 Task: Choose add/remove and create a new card with title and write card title "design landing page layout" in the add/remove.
Action: Mouse moved to (926, 76)
Screenshot: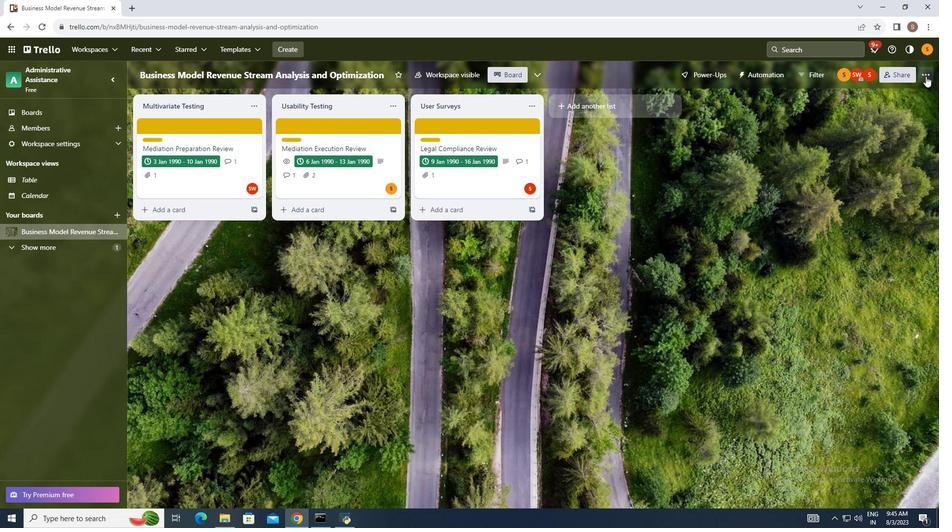
Action: Mouse pressed left at (926, 76)
Screenshot: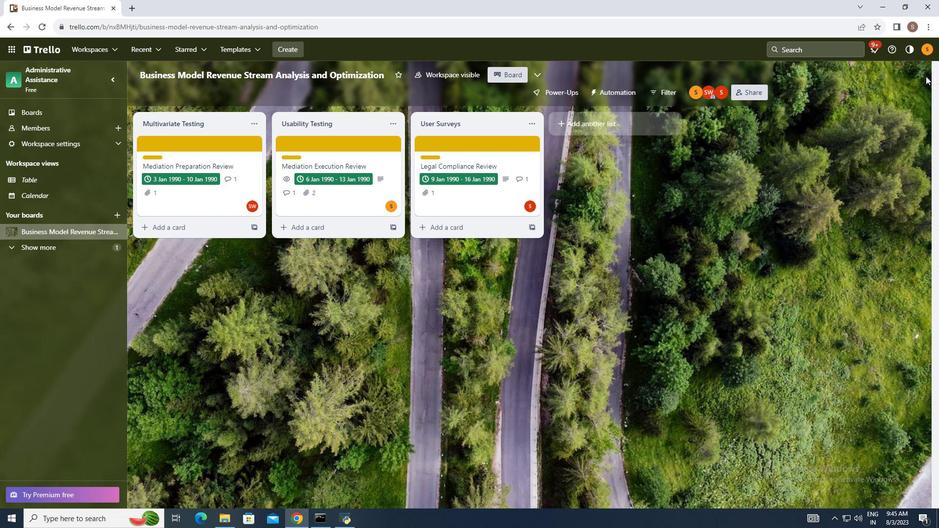 
Action: Mouse moved to (836, 209)
Screenshot: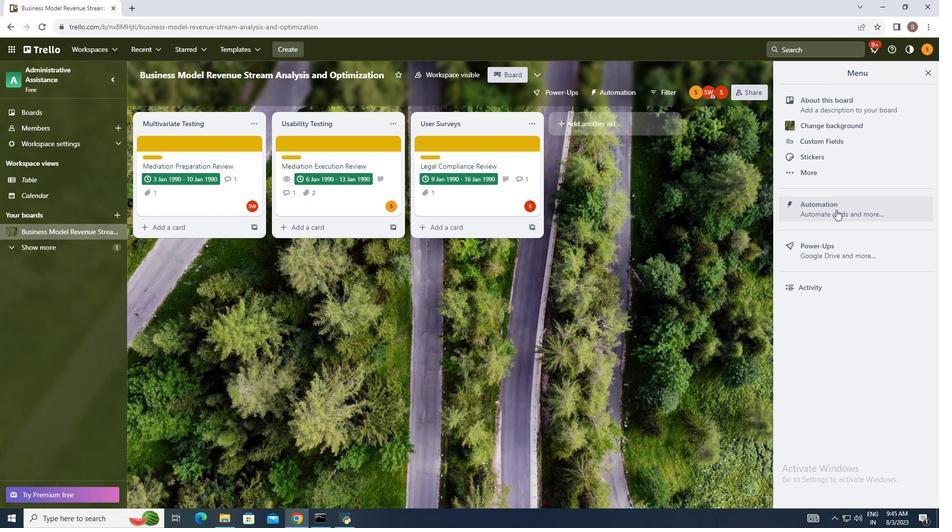 
Action: Mouse pressed left at (836, 209)
Screenshot: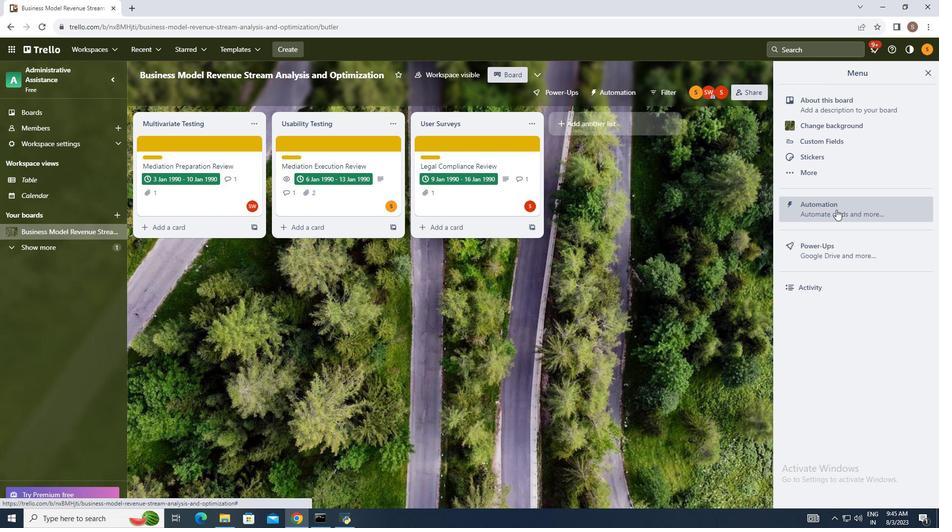 
Action: Mouse moved to (159, 259)
Screenshot: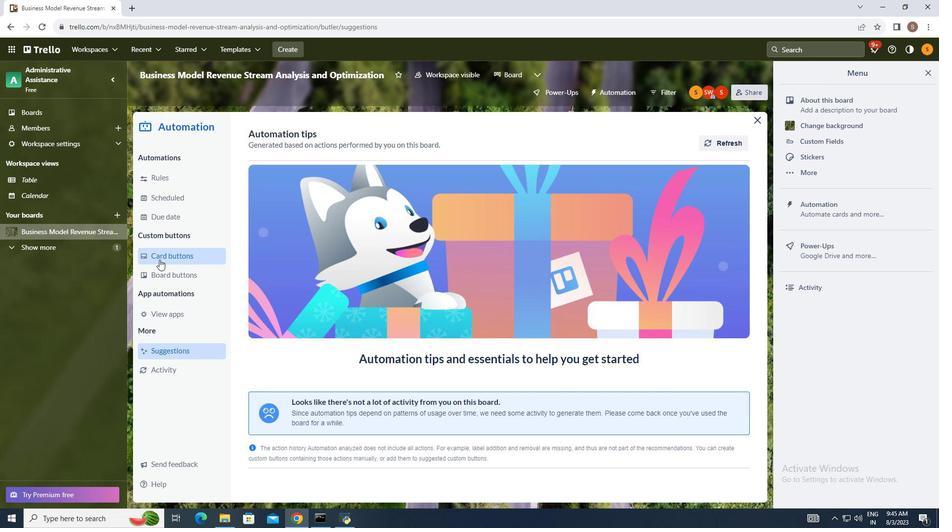 
Action: Mouse pressed left at (159, 259)
Screenshot: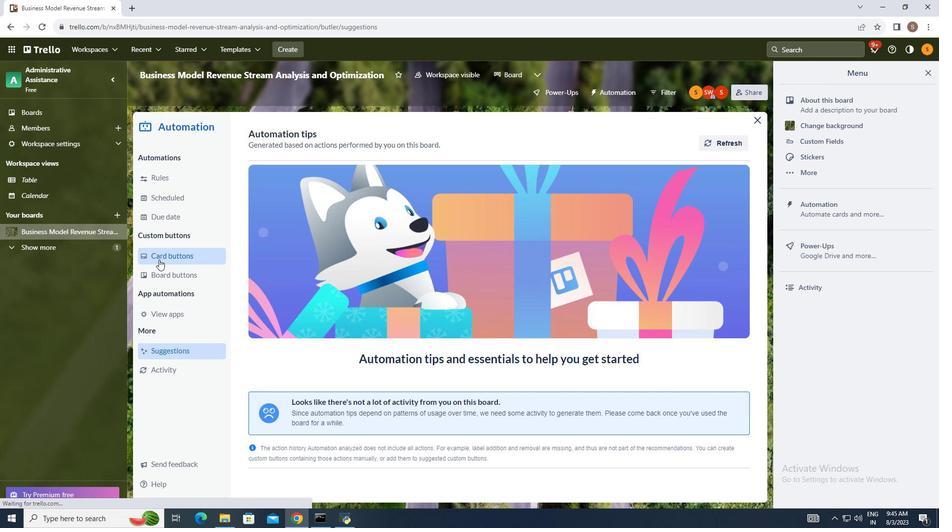 
Action: Mouse moved to (708, 137)
Screenshot: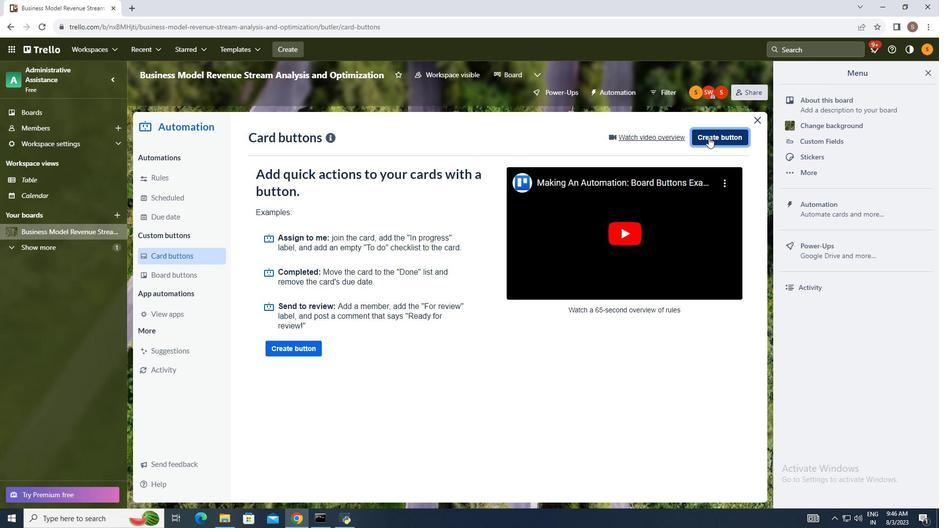 
Action: Mouse pressed left at (708, 137)
Screenshot: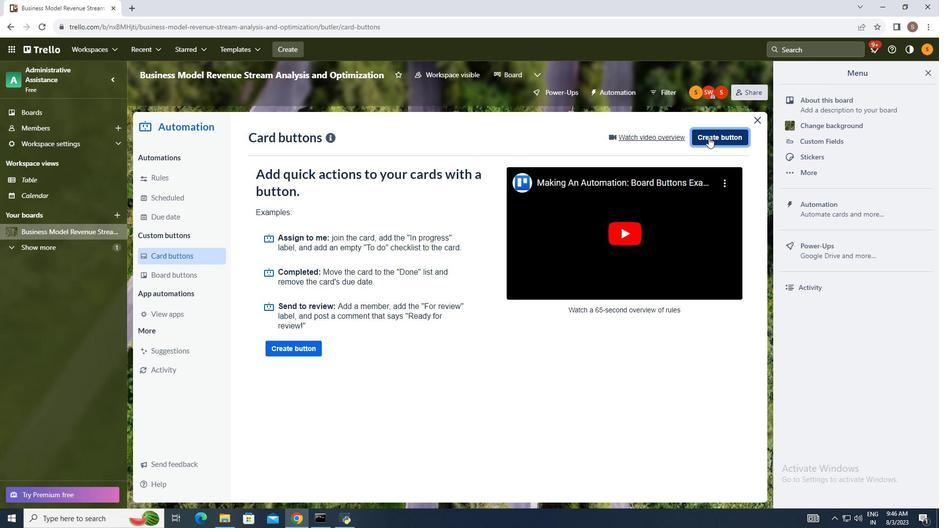 
Action: Mouse moved to (436, 273)
Screenshot: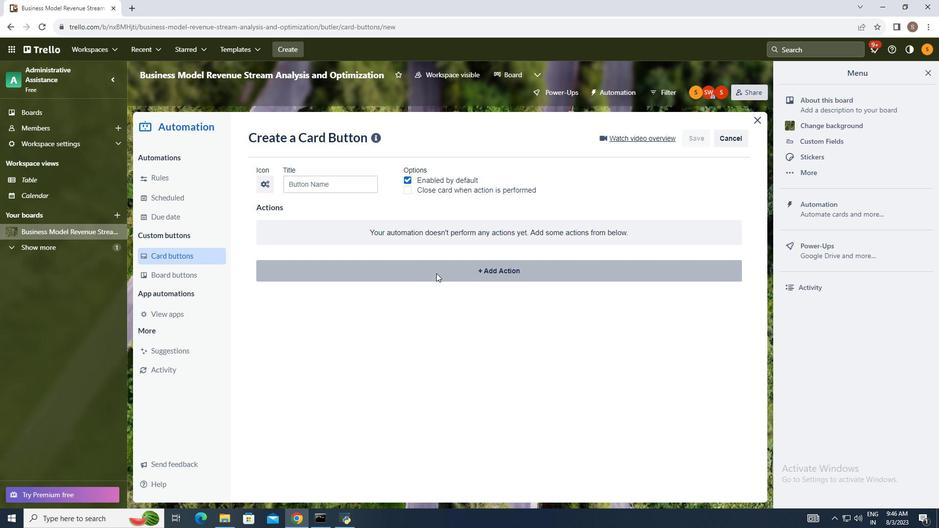 
Action: Mouse pressed left at (436, 273)
Screenshot: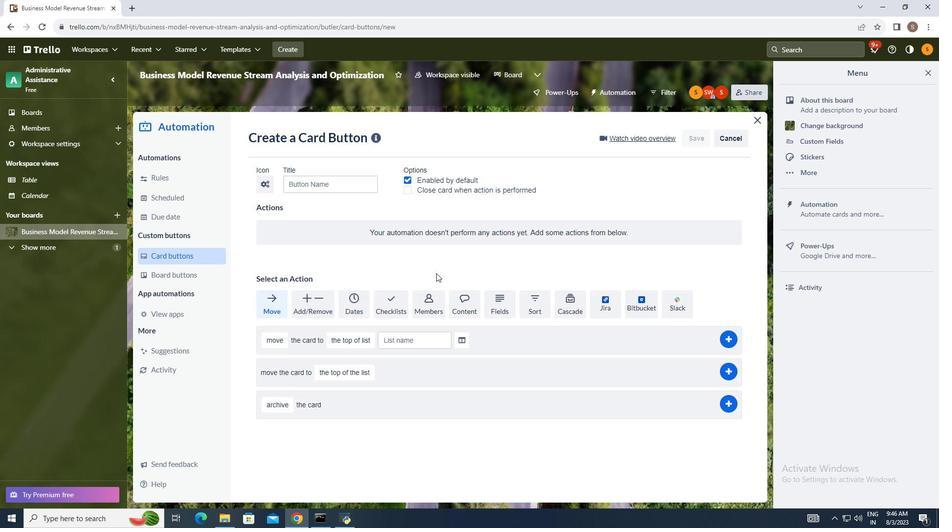 
Action: Mouse moved to (313, 305)
Screenshot: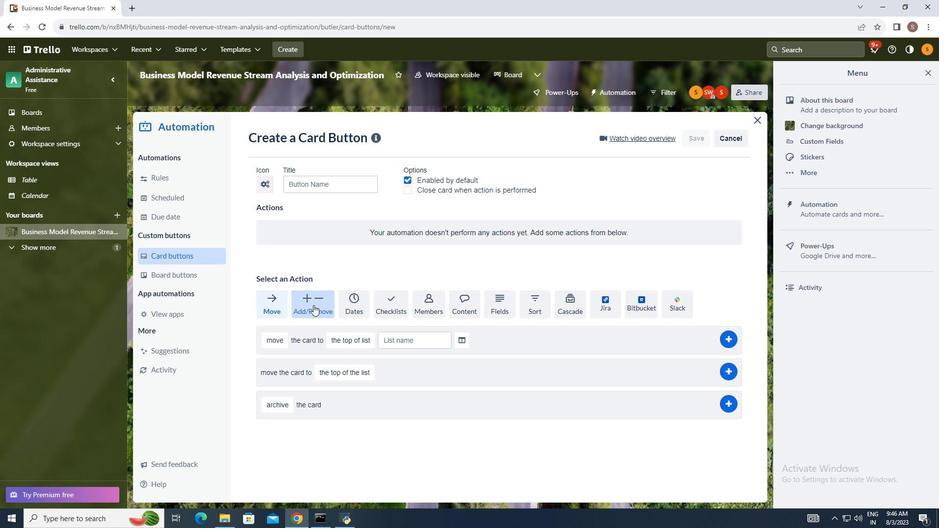 
Action: Mouse pressed left at (313, 305)
Screenshot: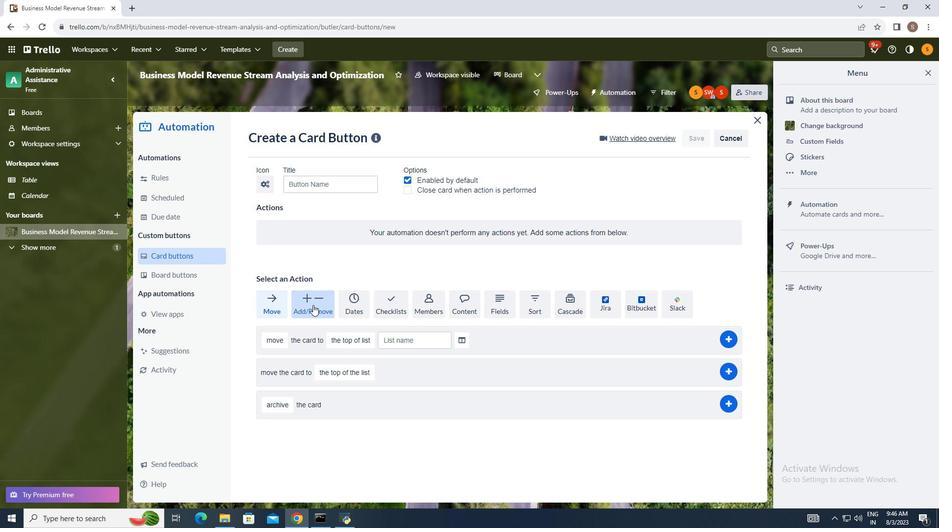 
Action: Mouse moved to (300, 341)
Screenshot: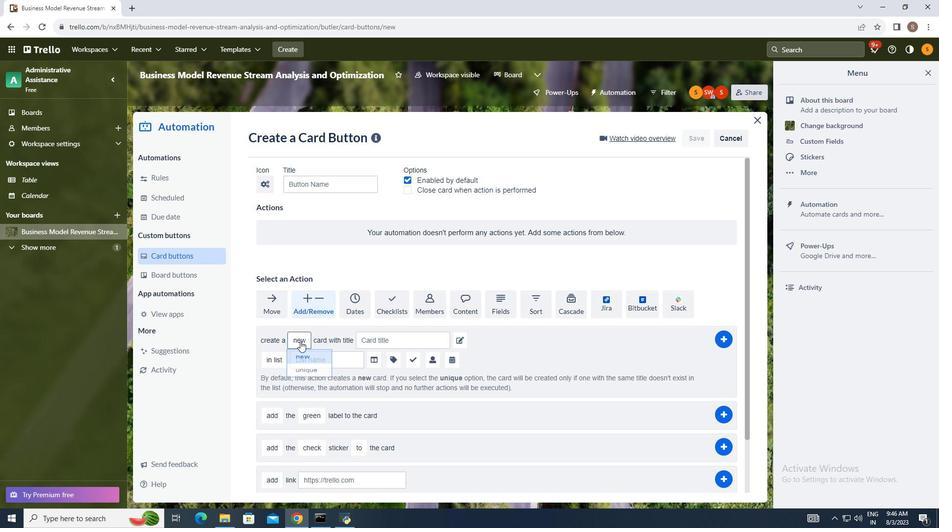 
Action: Mouse pressed left at (300, 341)
Screenshot: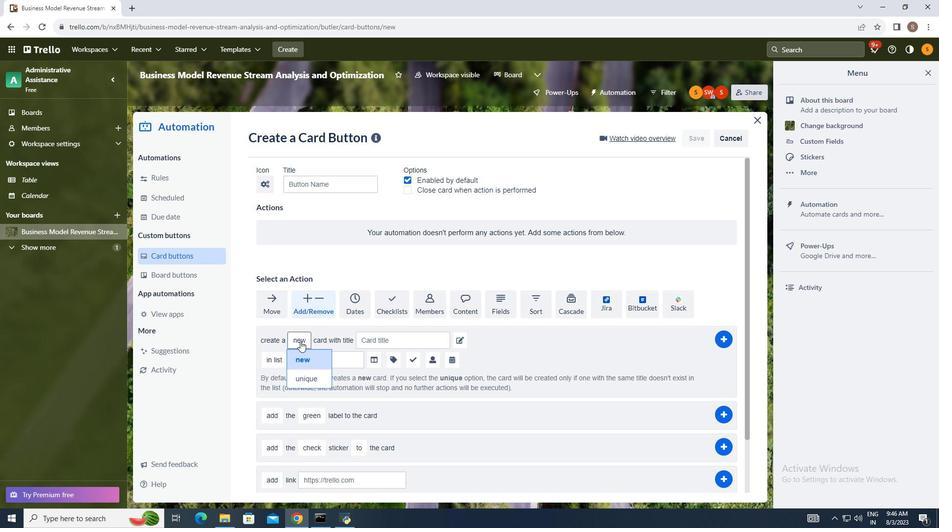 
Action: Mouse moved to (304, 355)
Screenshot: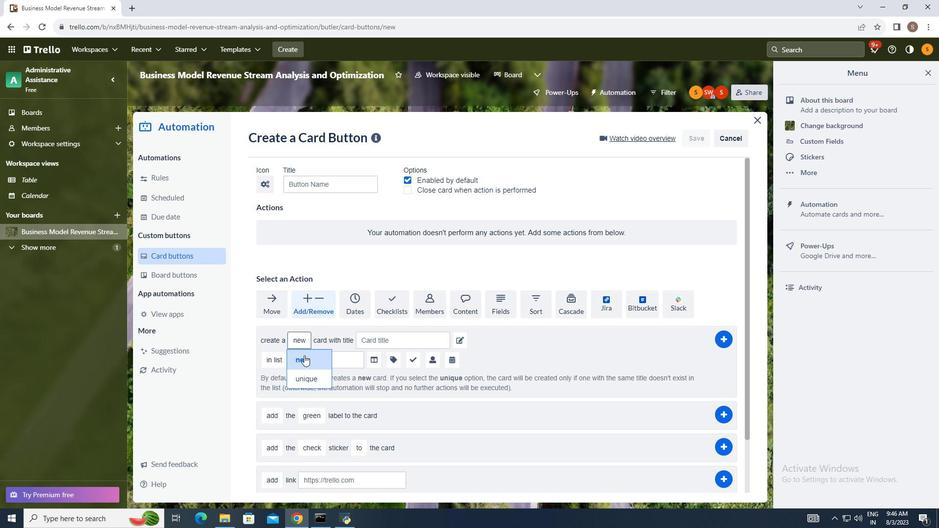 
Action: Mouse pressed left at (304, 355)
Screenshot: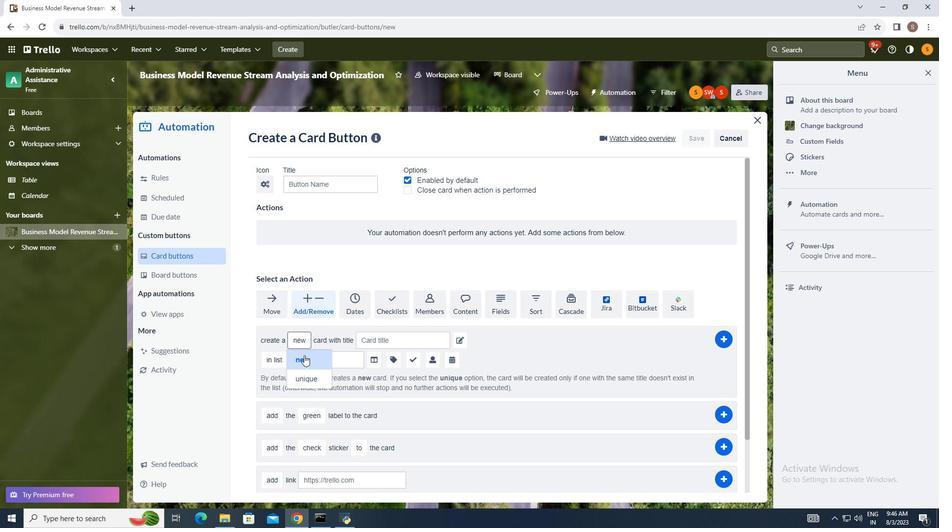 
Action: Mouse moved to (390, 343)
Screenshot: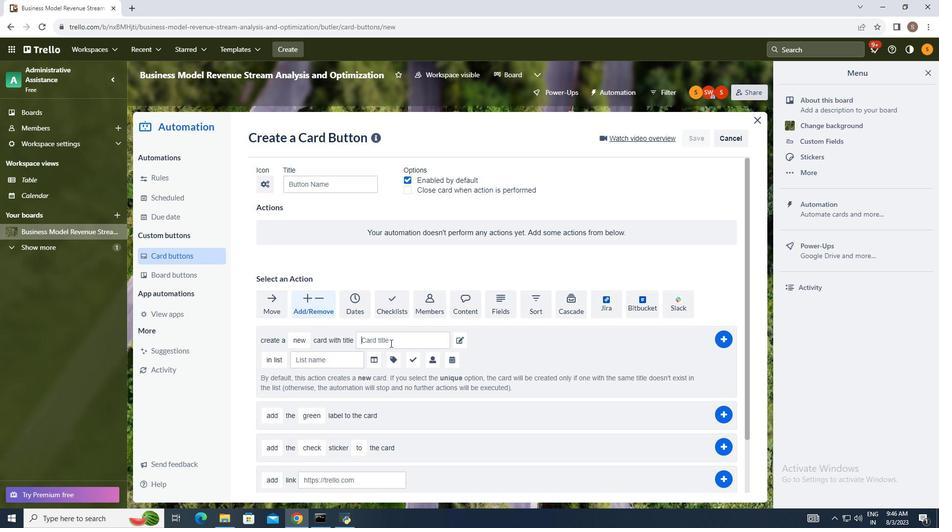 
Action: Mouse pressed left at (390, 343)
Screenshot: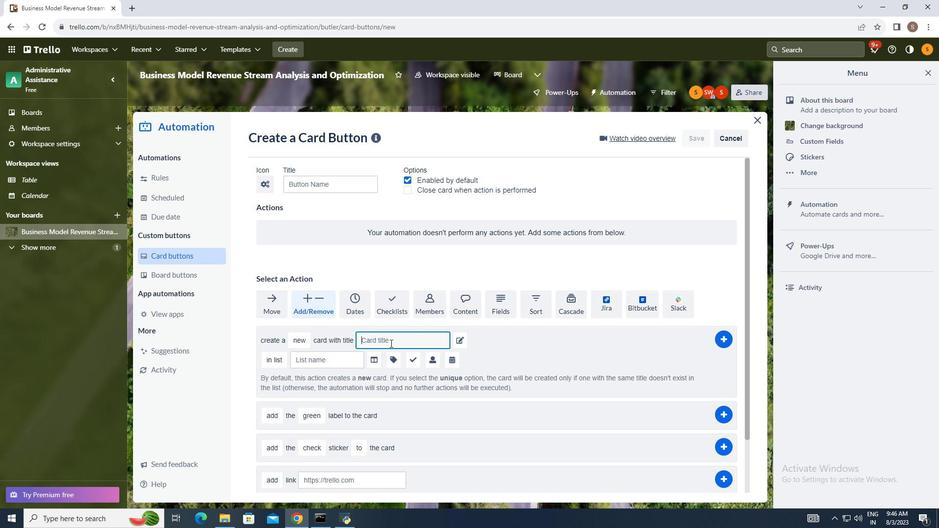 
Action: Mouse moved to (279, 332)
Screenshot: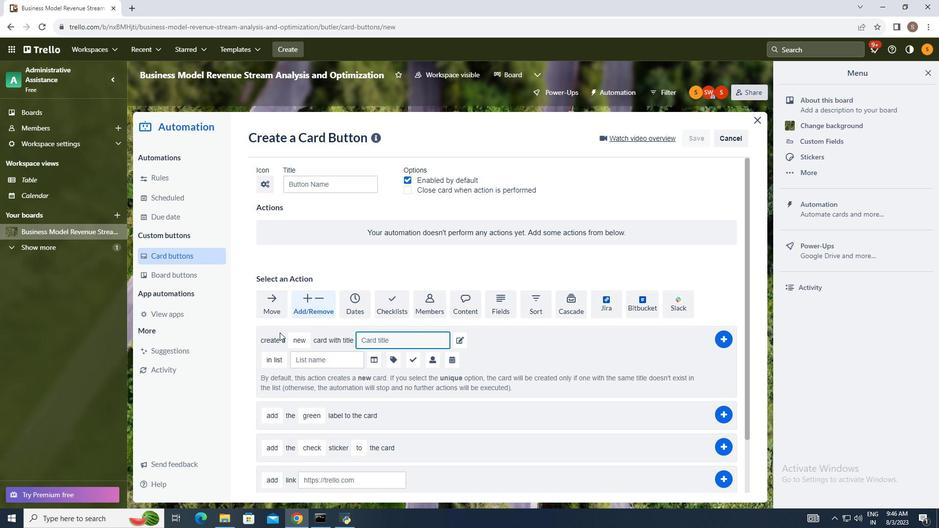 
Action: Key pressed design<Key.space>landing<Key.space>page<Key.space>layout<Key.space>
Screenshot: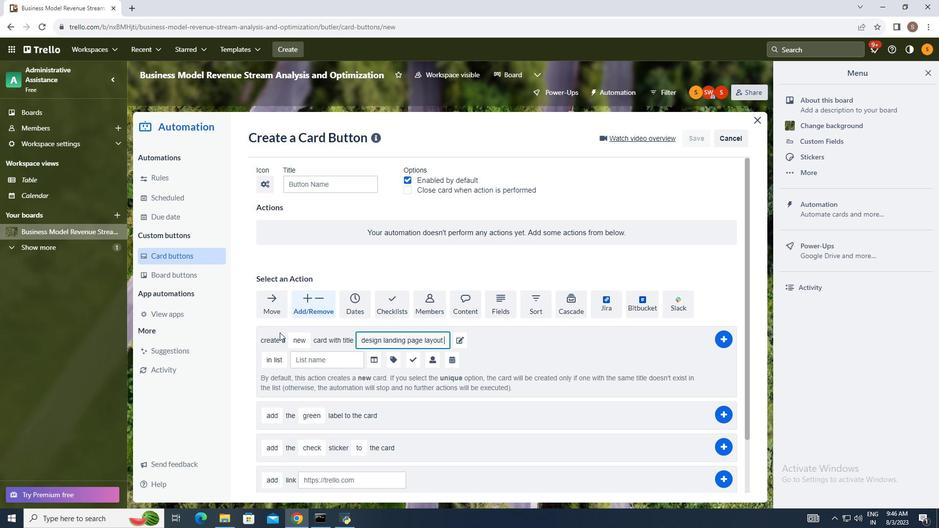 
Action: Mouse moved to (507, 341)
Screenshot: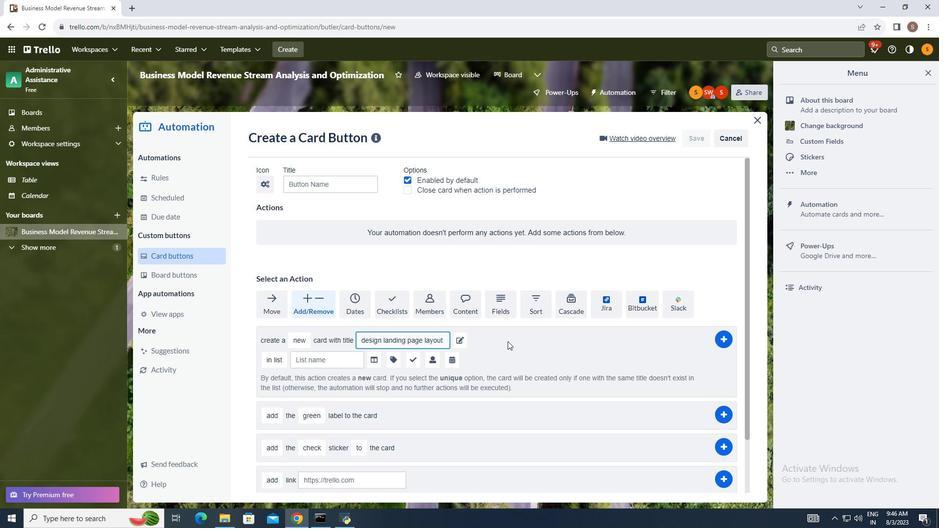 
Action: Mouse pressed left at (507, 341)
Screenshot: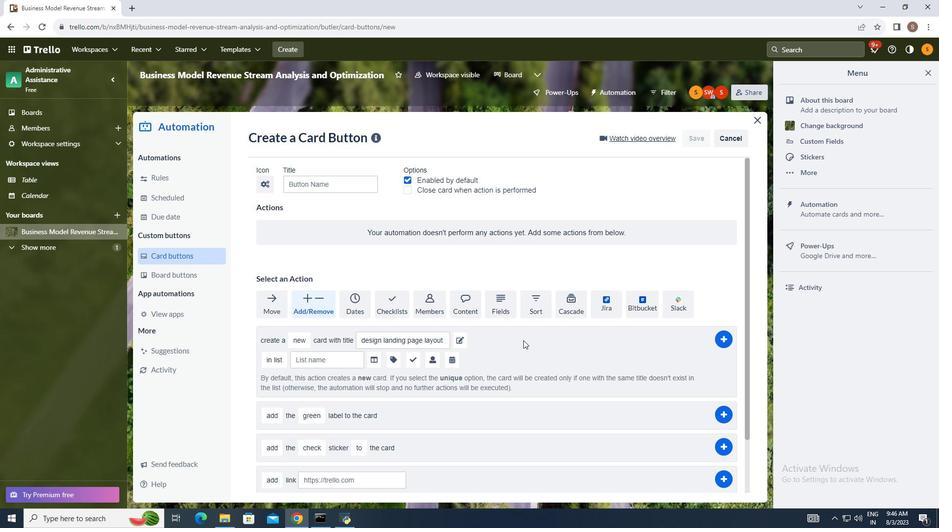 
Action: Mouse moved to (722, 339)
Screenshot: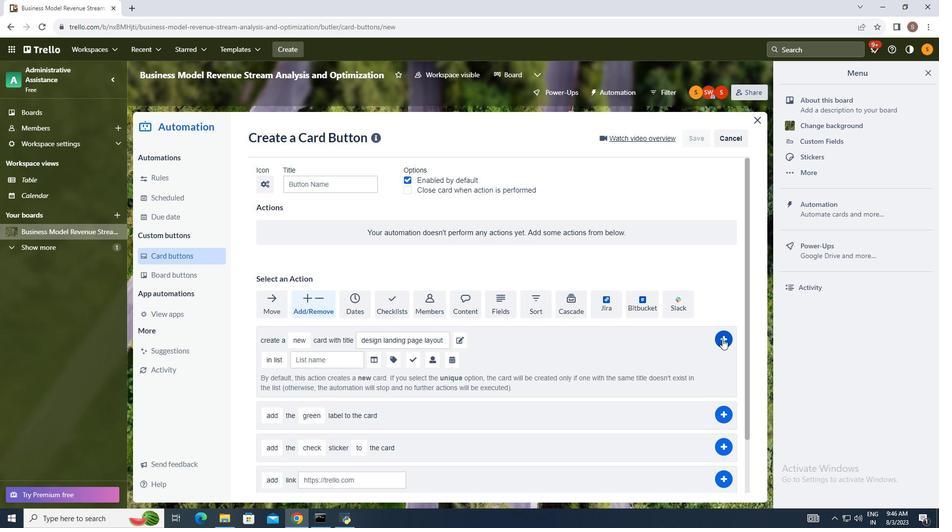 
Action: Mouse pressed left at (722, 339)
Screenshot: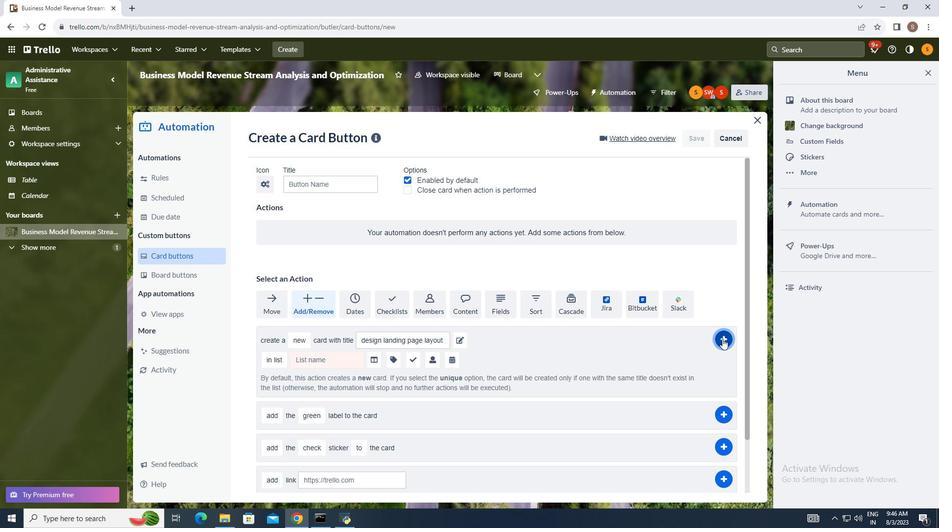 
Action: Mouse moved to (719, 296)
Screenshot: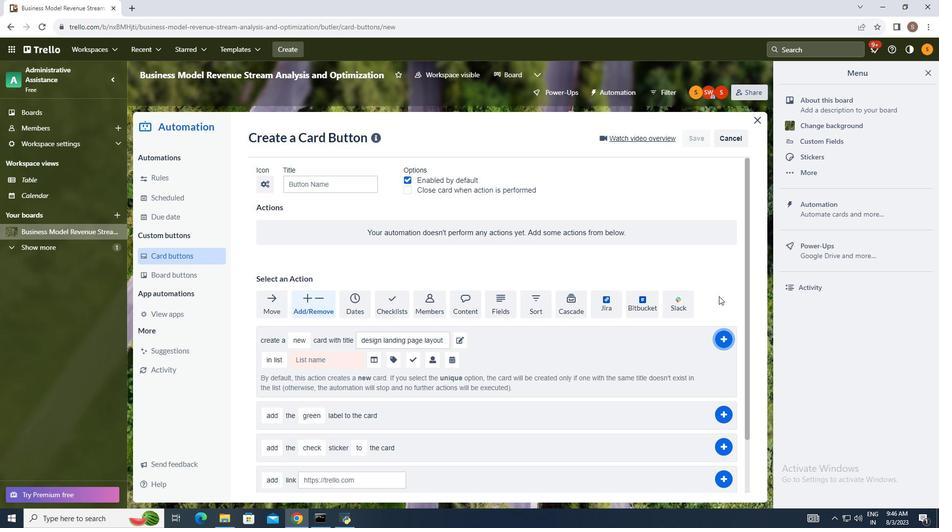 
